 Task: Change object animations to with previous.
Action: Mouse moved to (480, 88)
Screenshot: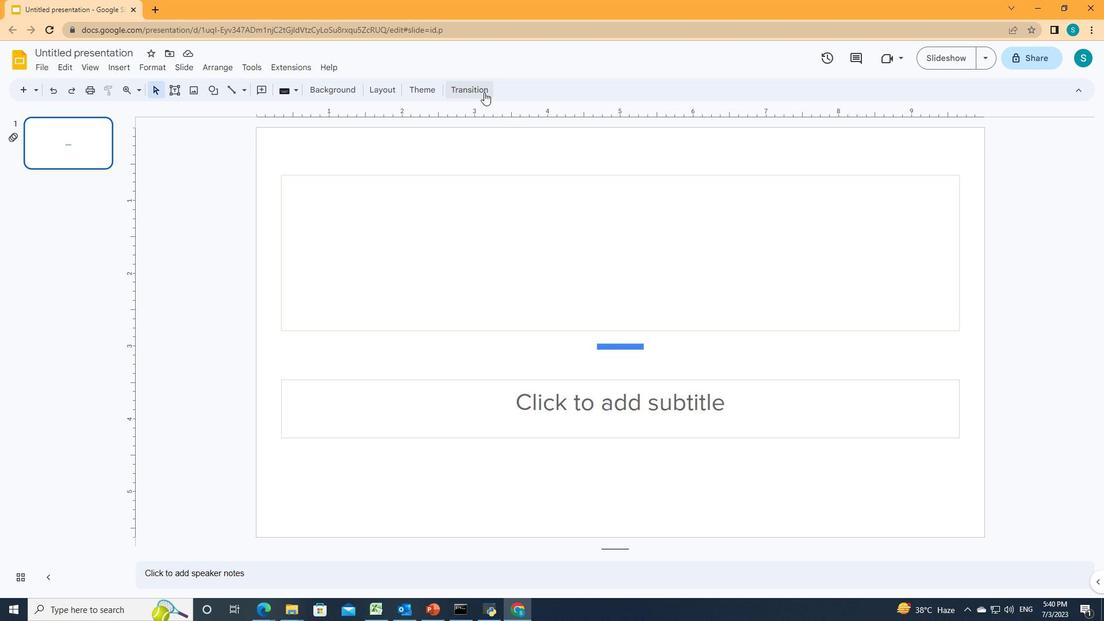 
Action: Mouse pressed left at (480, 88)
Screenshot: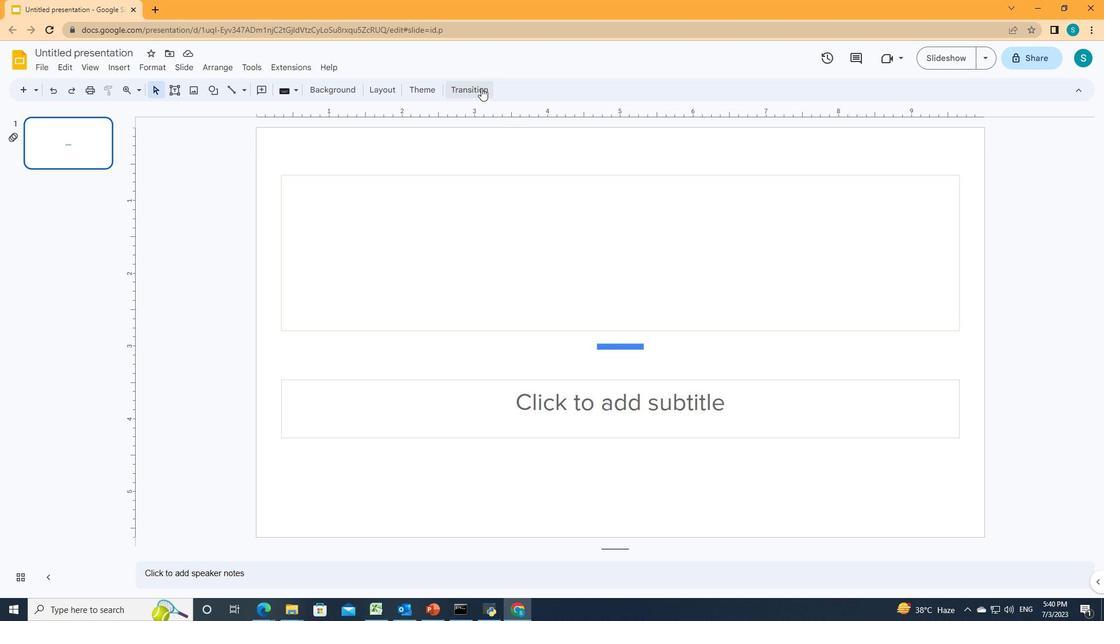 
Action: Mouse moved to (940, 335)
Screenshot: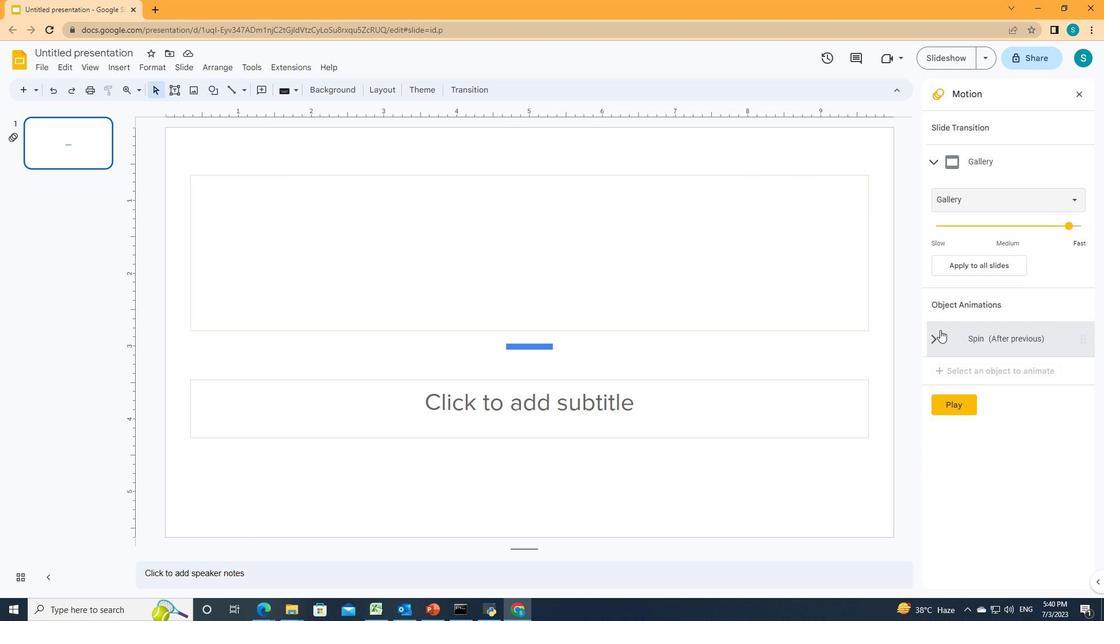 
Action: Mouse pressed left at (940, 335)
Screenshot: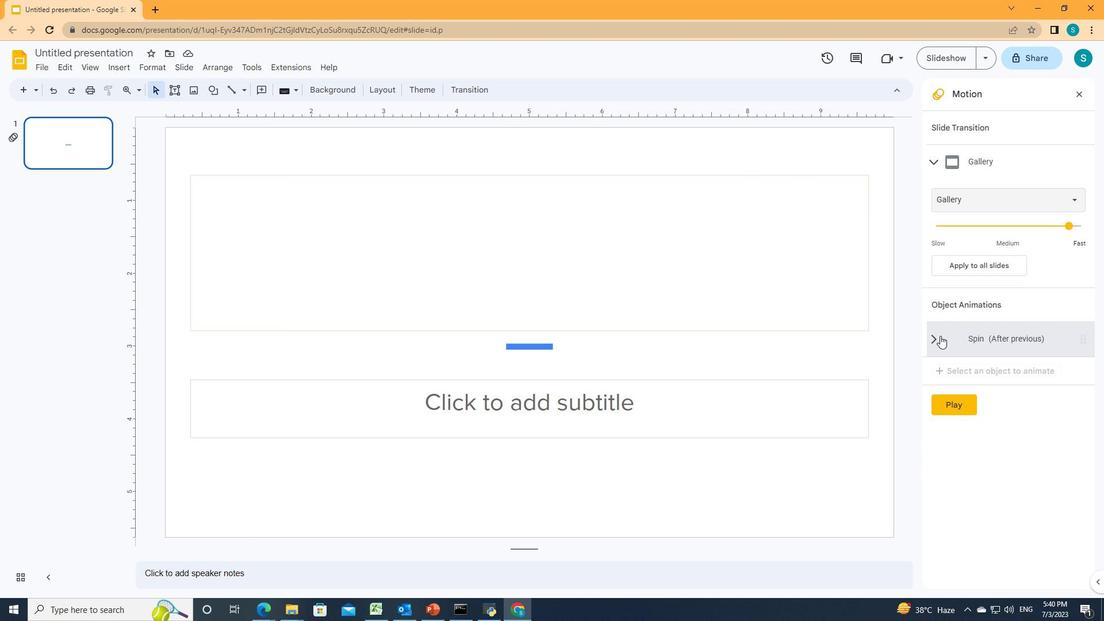 
Action: Mouse moved to (940, 305)
Screenshot: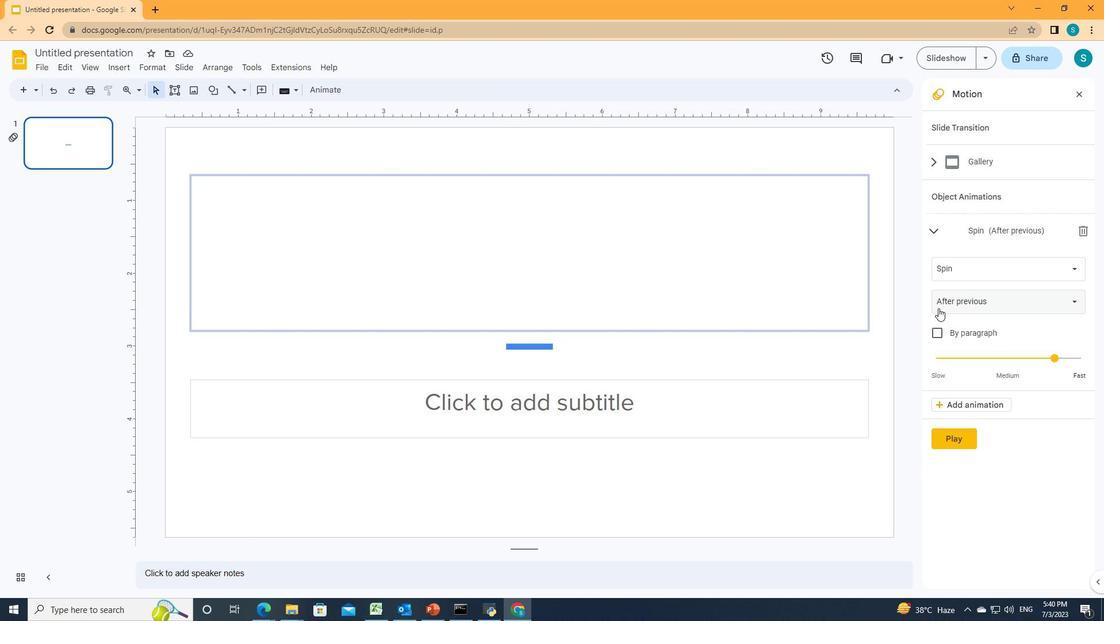 
Action: Mouse pressed left at (940, 305)
Screenshot: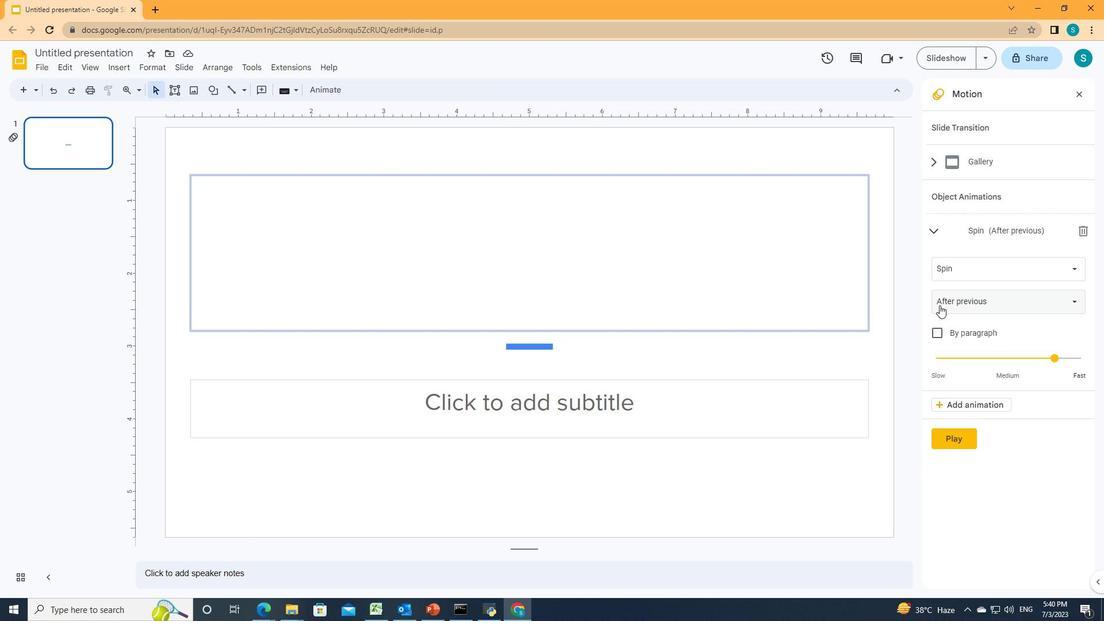 
Action: Mouse moved to (944, 360)
Screenshot: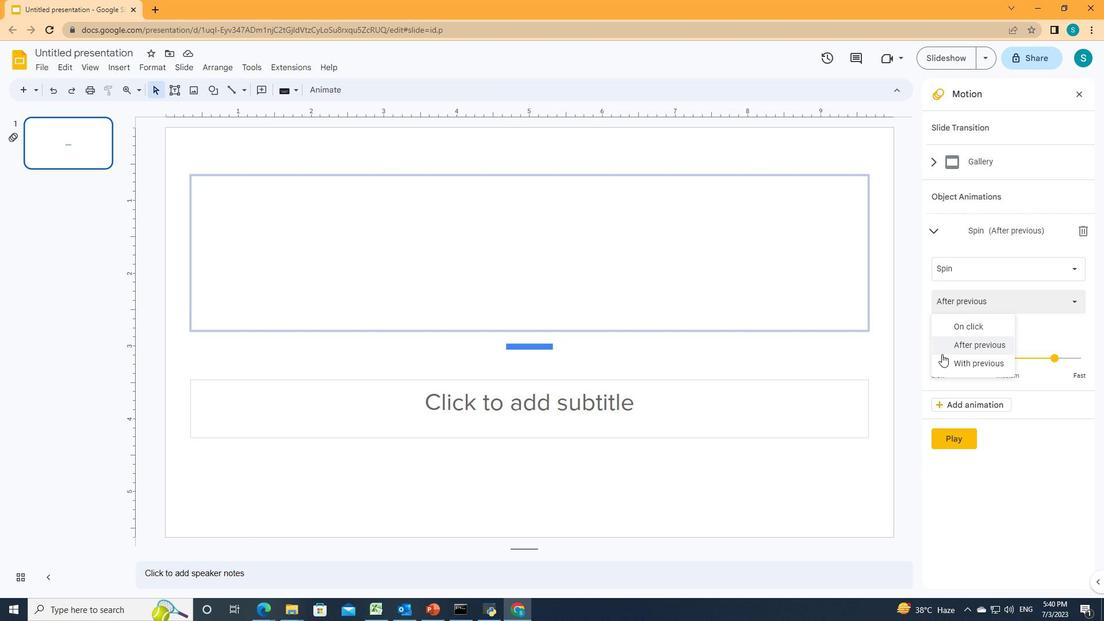
Action: Mouse pressed left at (944, 360)
Screenshot: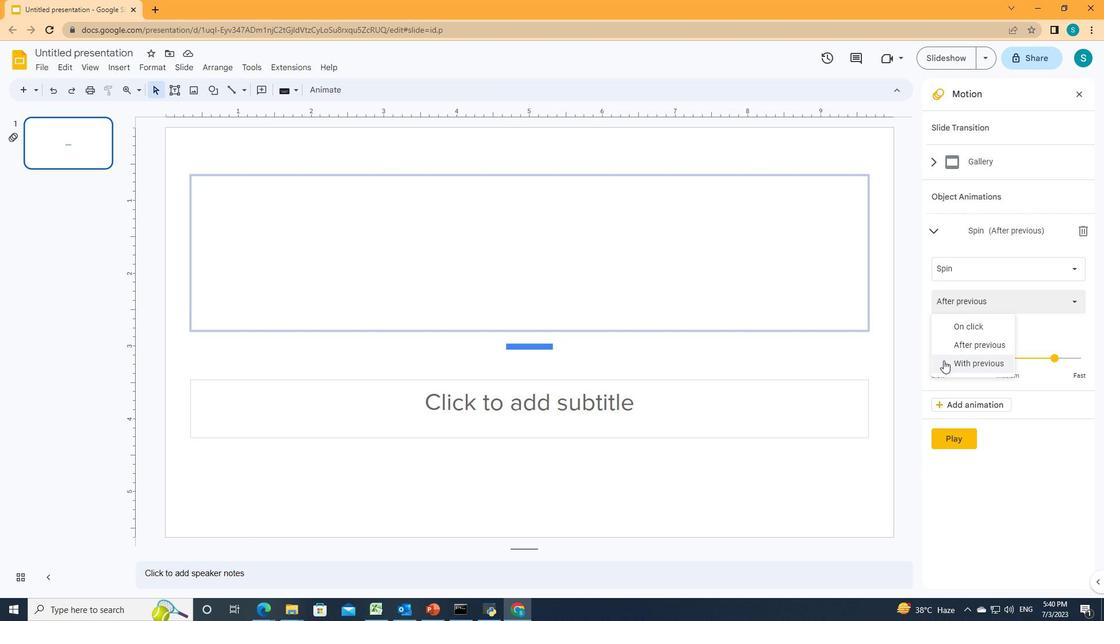 
Action: Mouse moved to (937, 354)
Screenshot: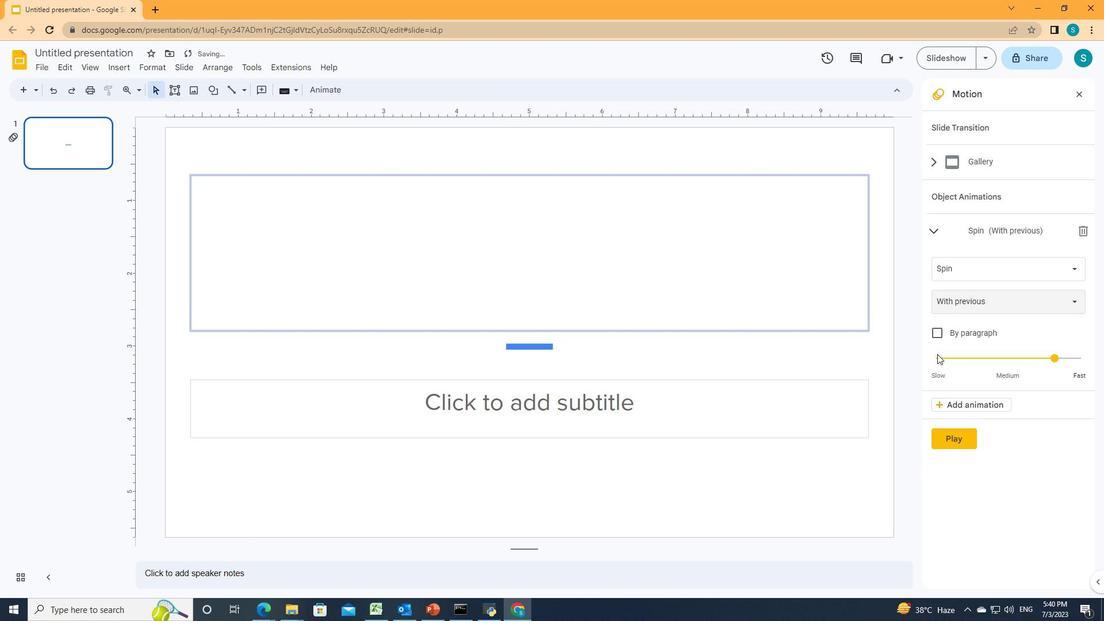 
